 Task: Create a section Hypernova and in the section, add a milestone Problem Management Process Improvement in the project BitRise
Action: Mouse moved to (603, 524)
Screenshot: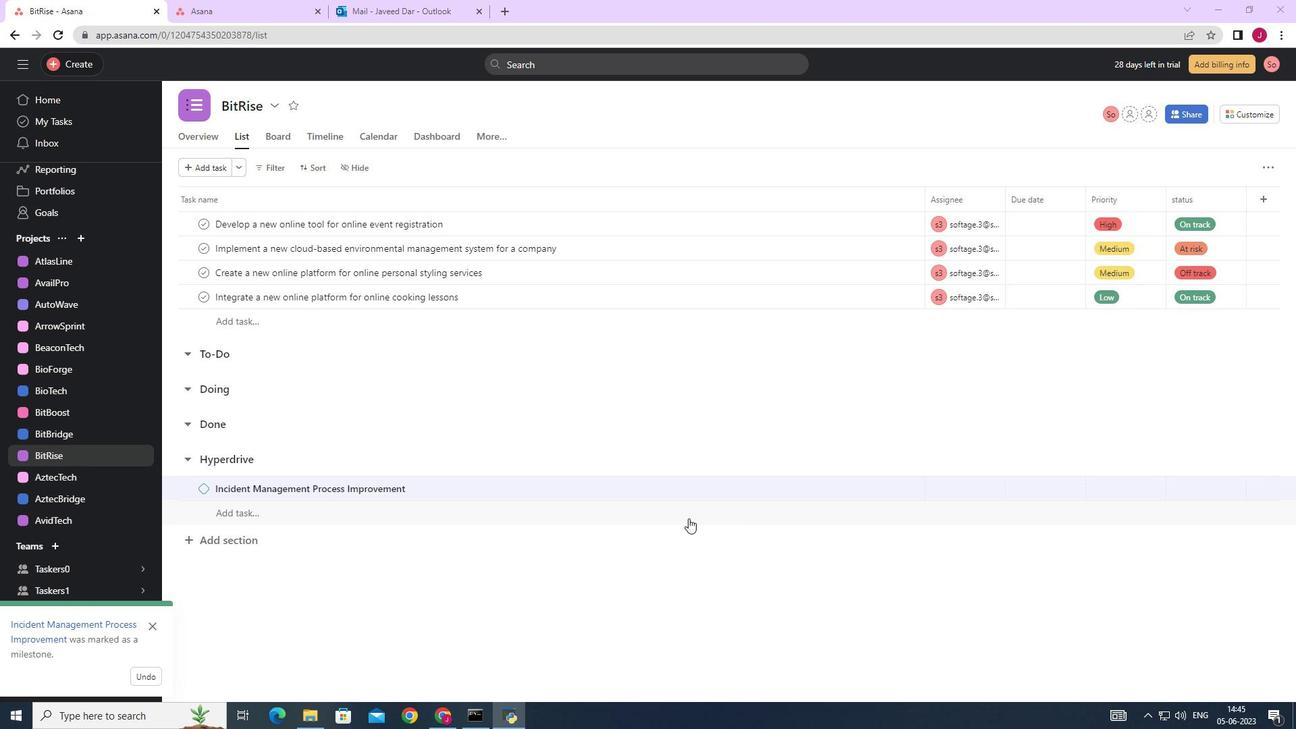 
Action: Mouse scrolled (603, 524) with delta (0, 0)
Screenshot: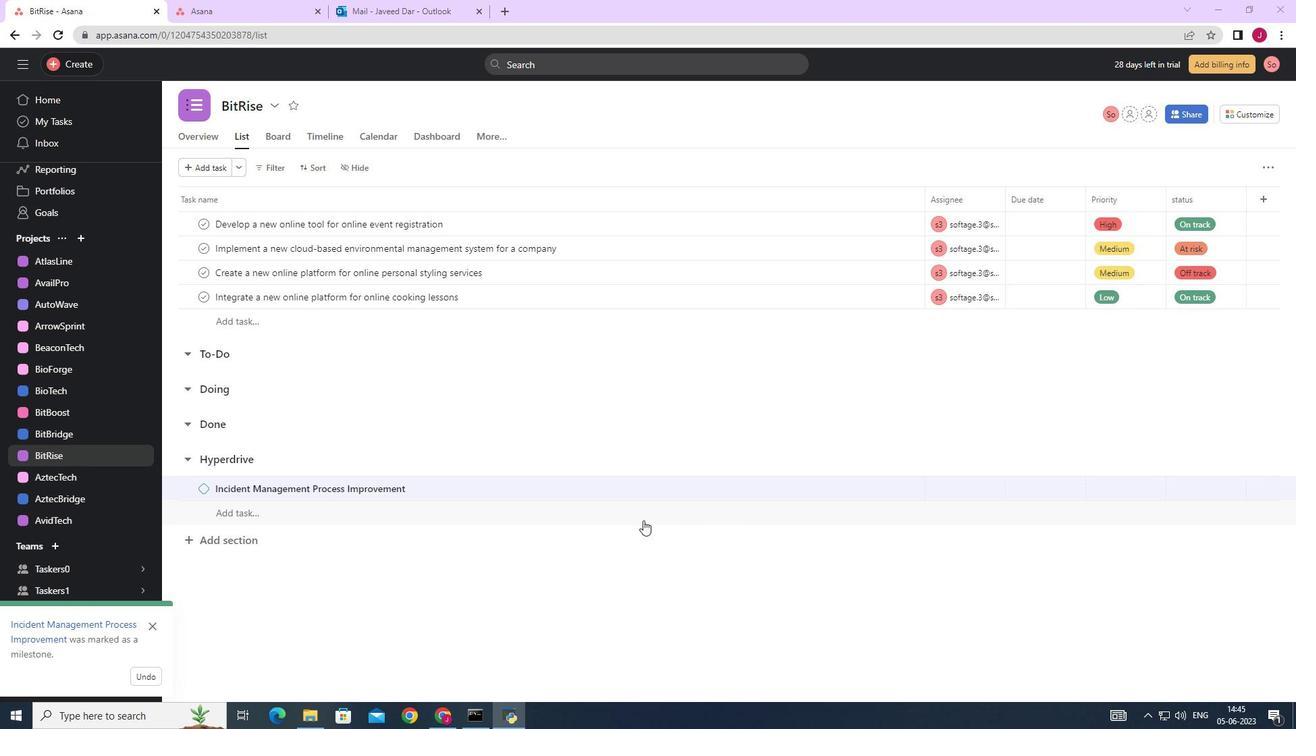 
Action: Mouse moved to (569, 529)
Screenshot: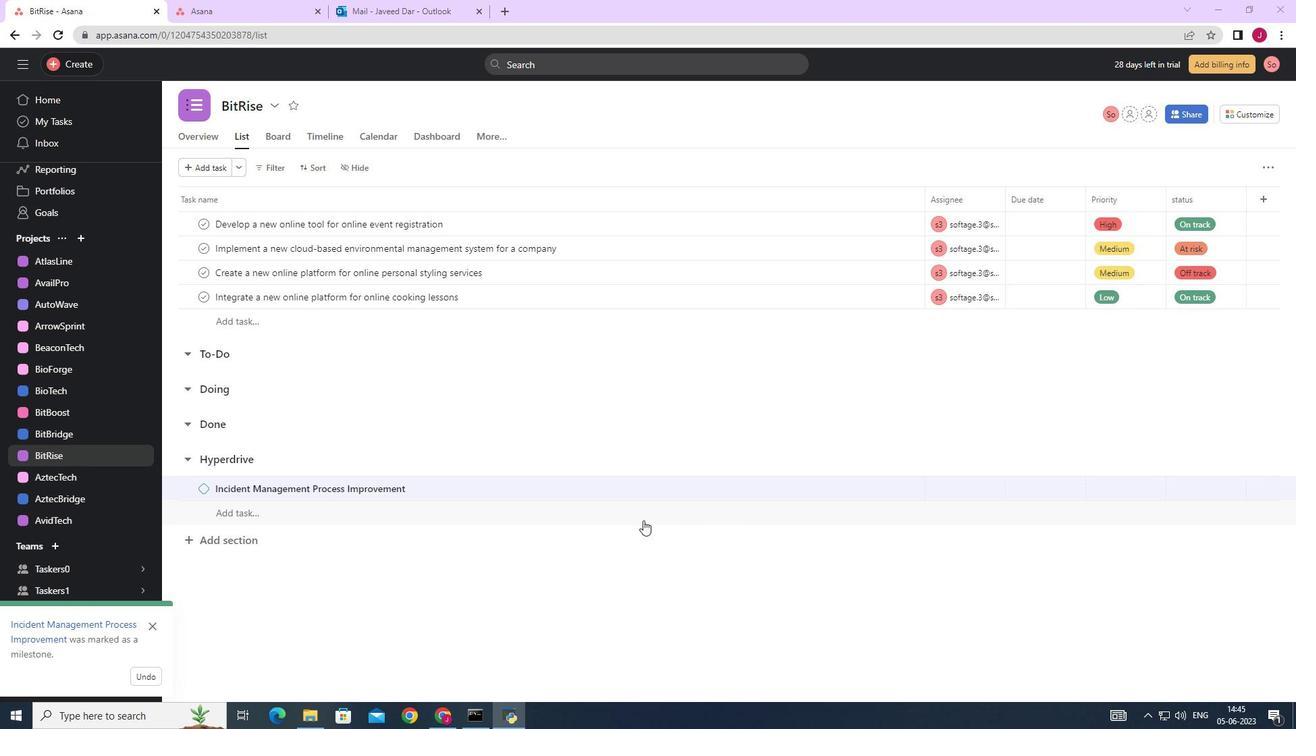 
Action: Mouse scrolled (569, 528) with delta (0, 0)
Screenshot: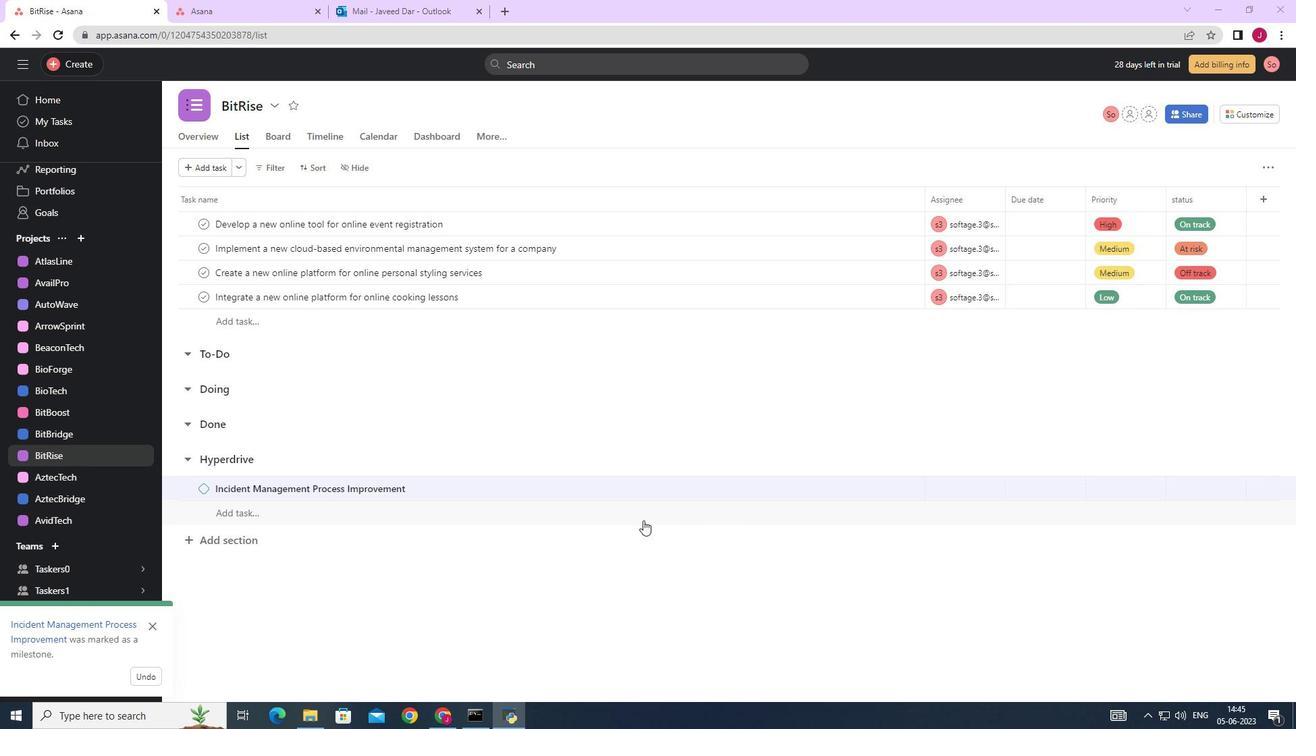 
Action: Mouse moved to (555, 529)
Screenshot: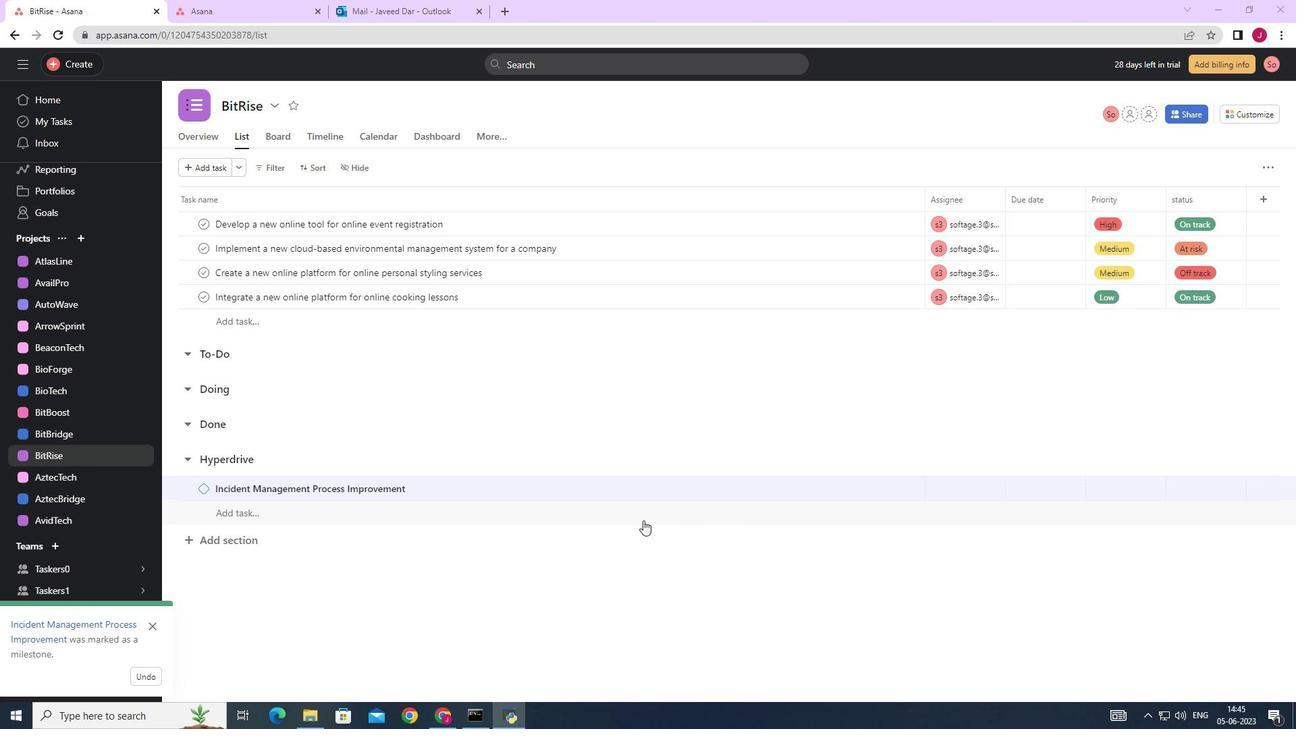 
Action: Mouse scrolled (555, 528) with delta (0, 0)
Screenshot: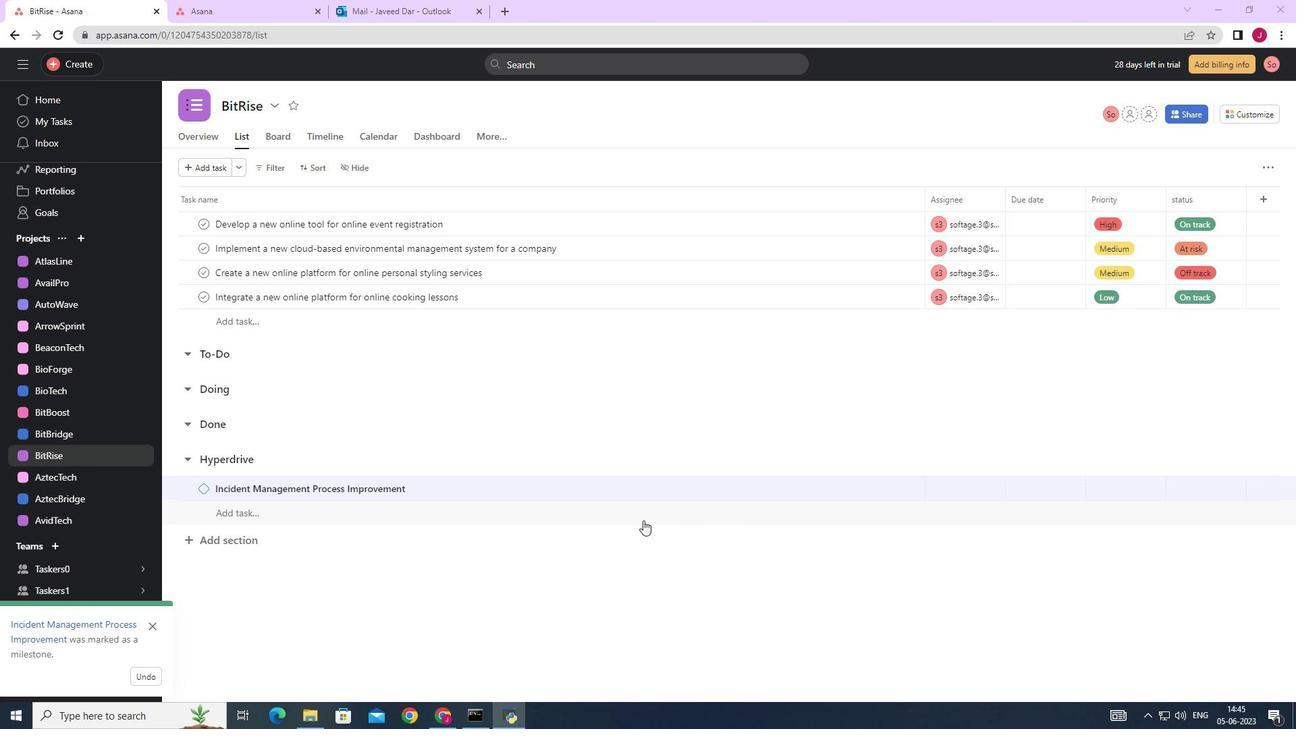
Action: Mouse moved to (528, 531)
Screenshot: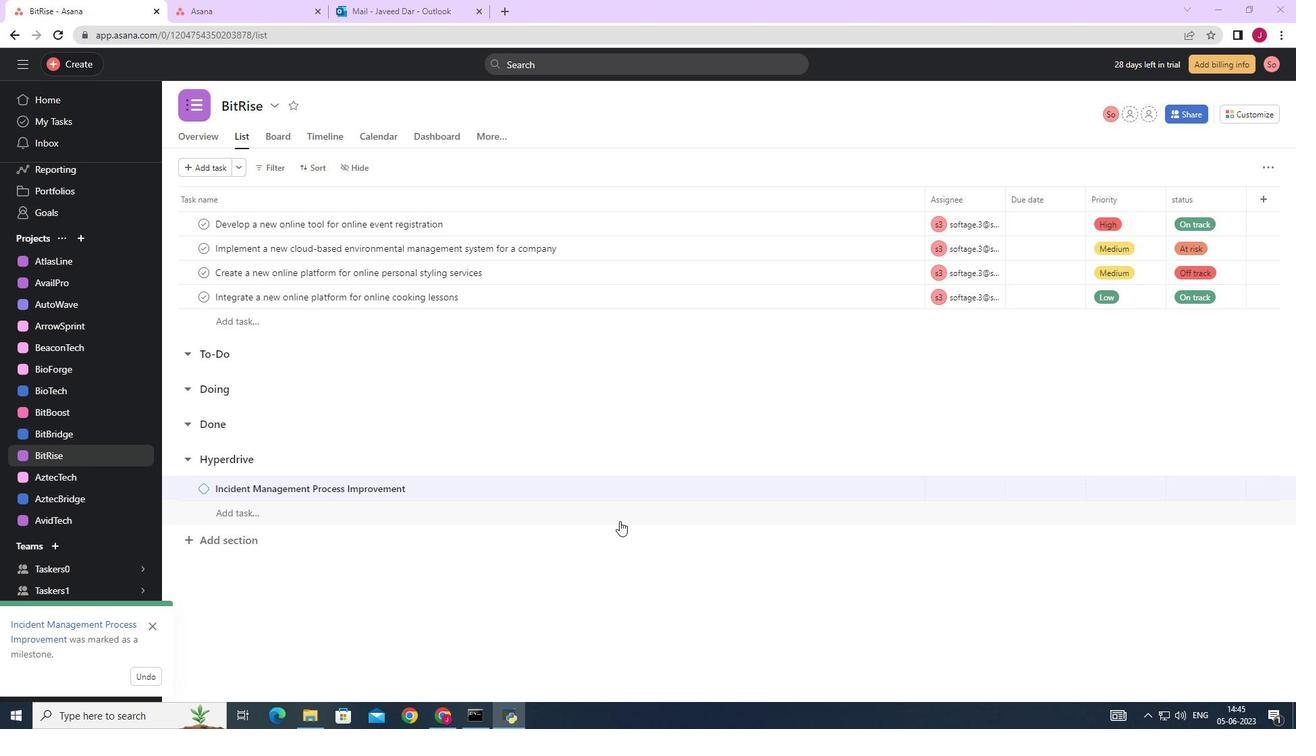 
Action: Mouse scrolled (528, 530) with delta (0, 0)
Screenshot: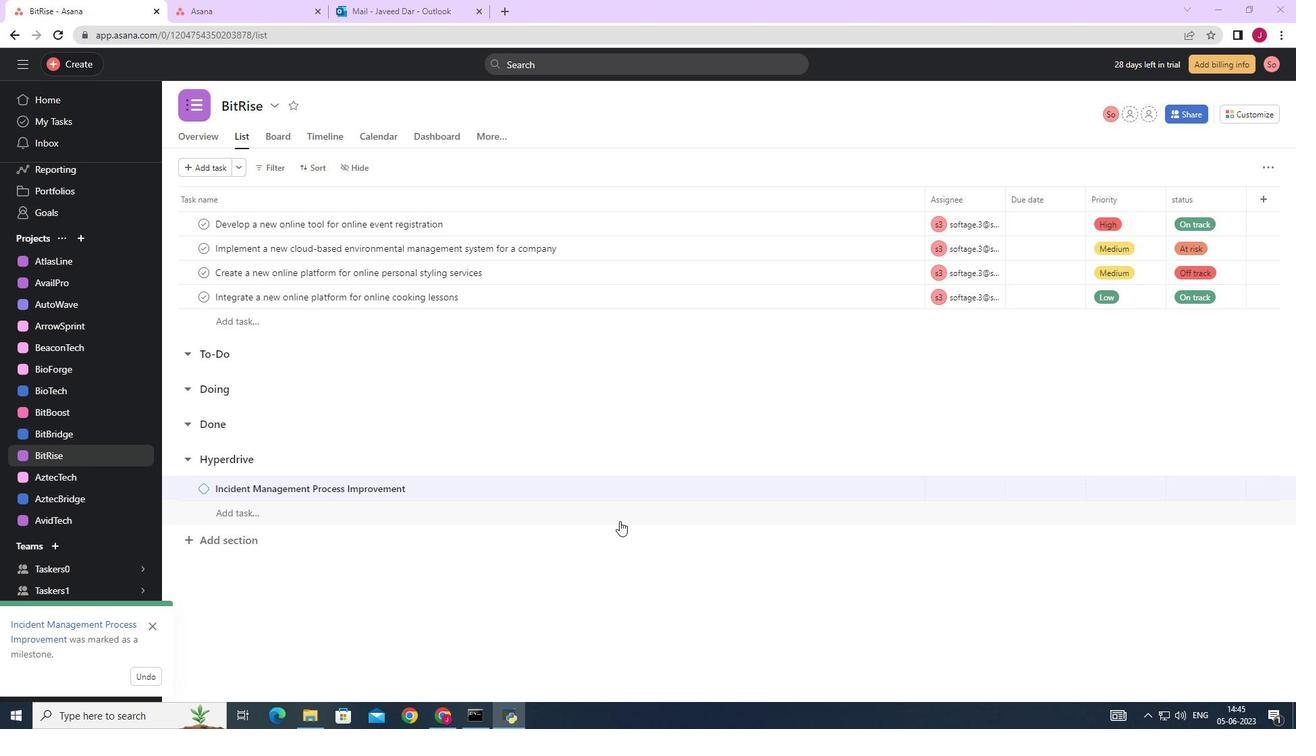 
Action: Mouse moved to (244, 541)
Screenshot: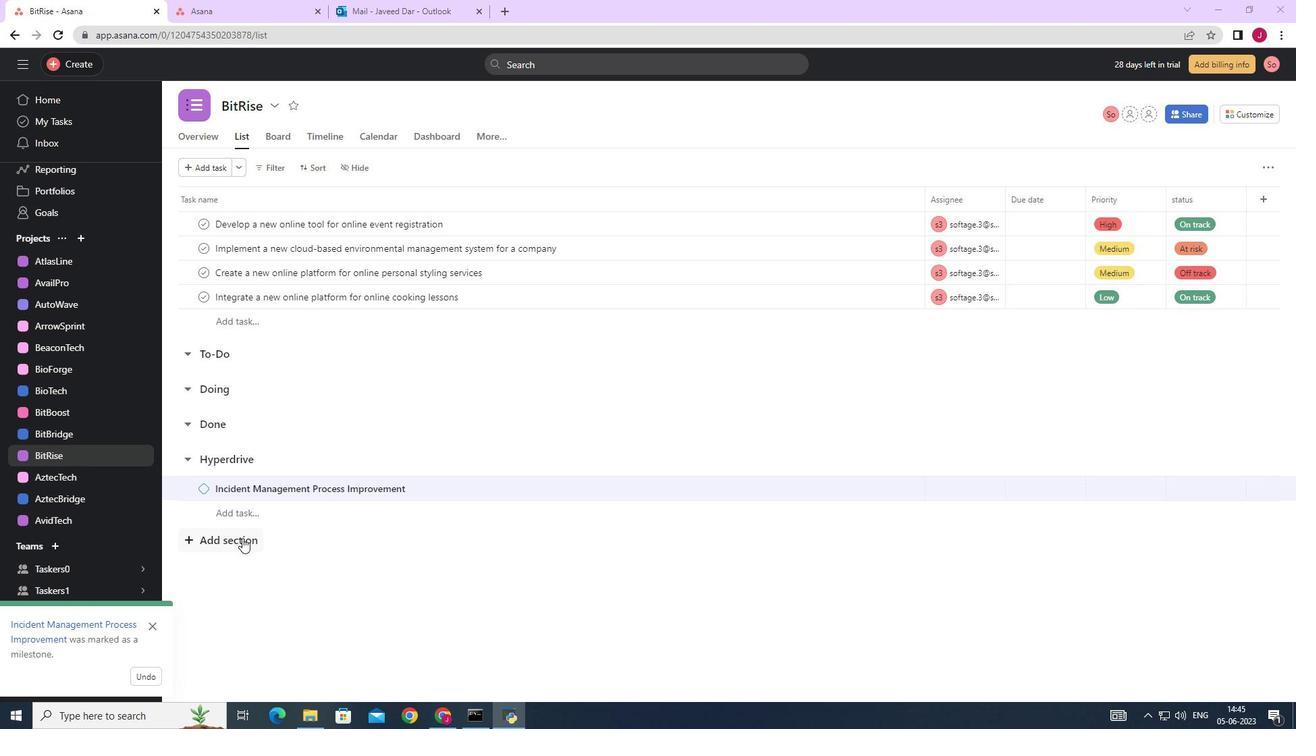 
Action: Mouse pressed left at (244, 541)
Screenshot: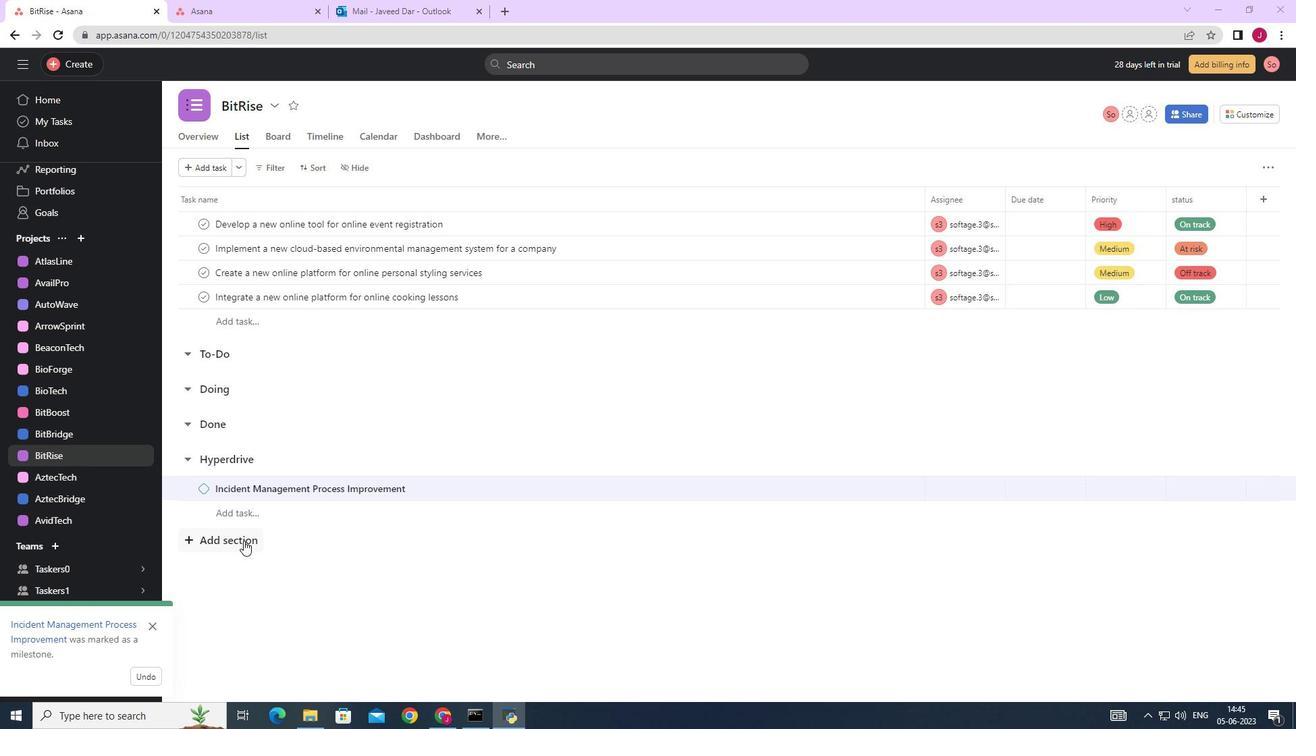 
Action: Key pressed <Key.caps_lock>H<Key.caps_lock>ypernova<Key.space><Key.enter><Key.caps_lock>P<Key.caps_lock>roblem<Key.space><Key.caps_lock>M<Key.caps_lock>anagement<Key.space><Key.caps_lock>P<Key.caps_lock>rocess<Key.space><Key.caps_lock>I<Key.caps_lock>mprovement
Screenshot: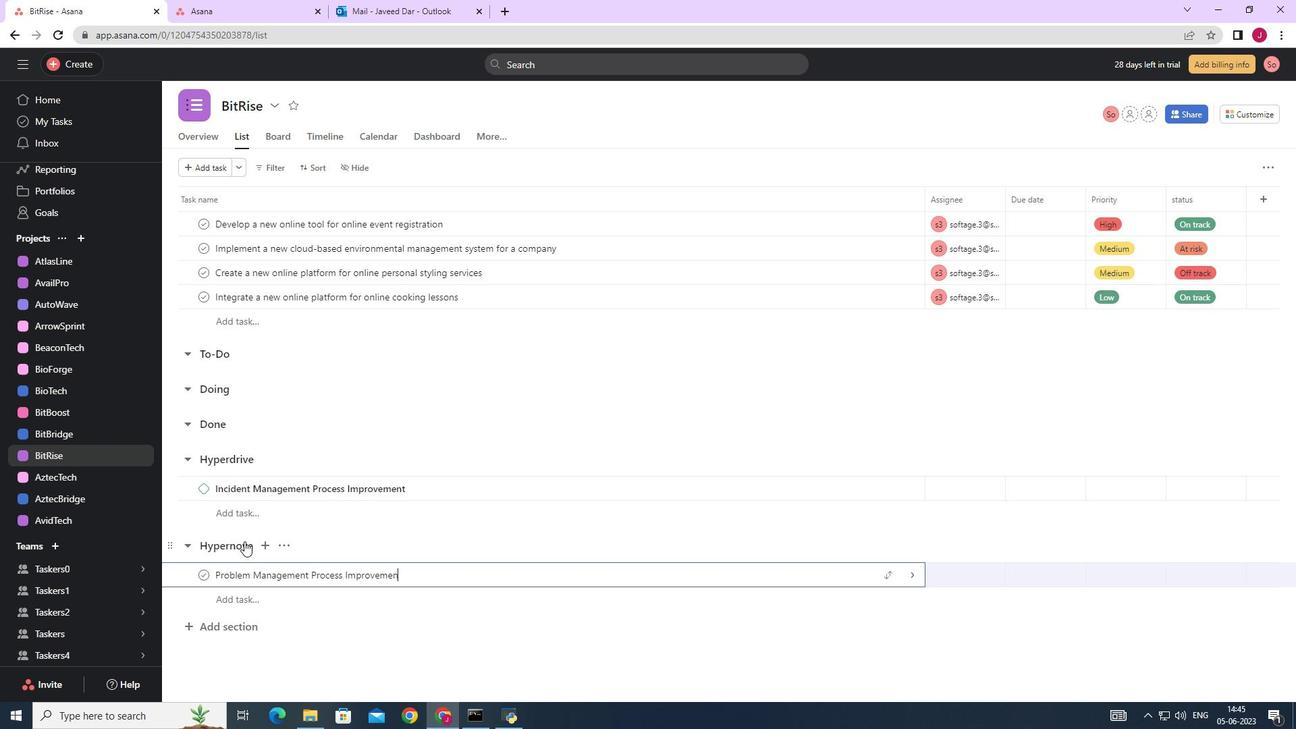 
Action: Mouse moved to (913, 573)
Screenshot: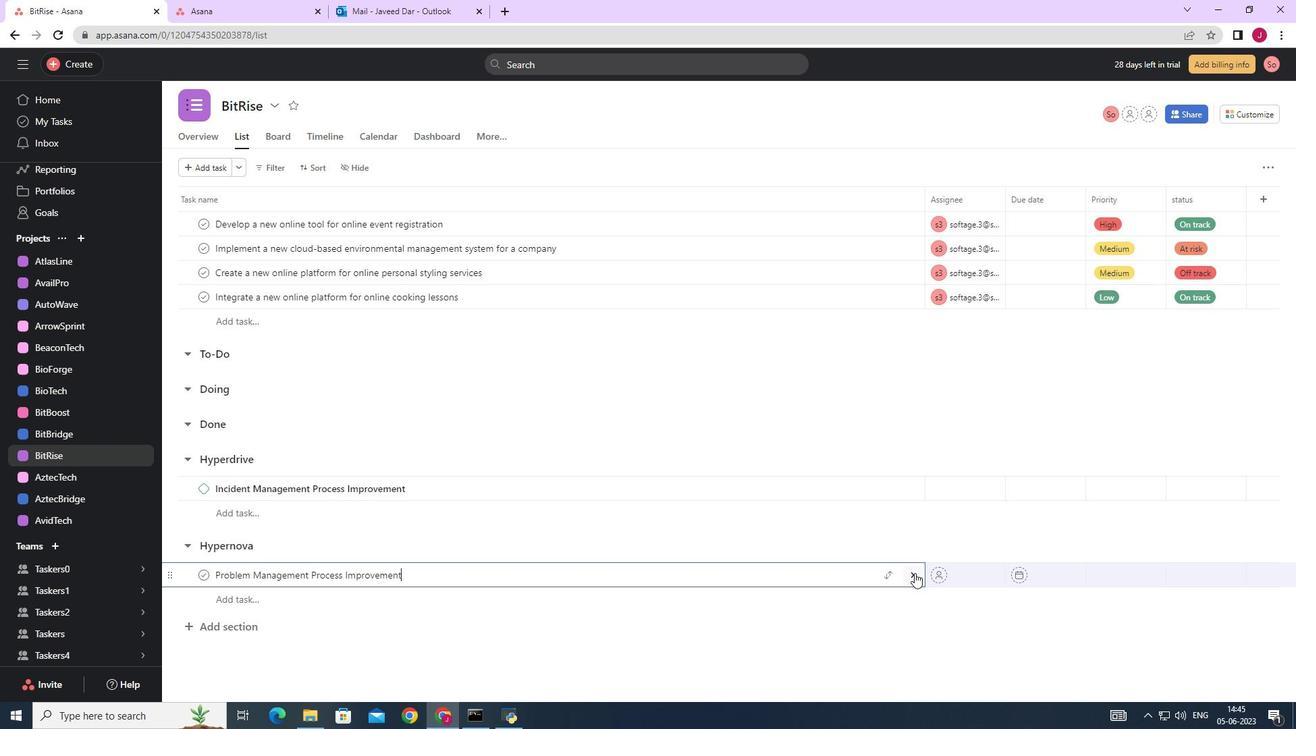 
Action: Mouse pressed left at (913, 573)
Screenshot: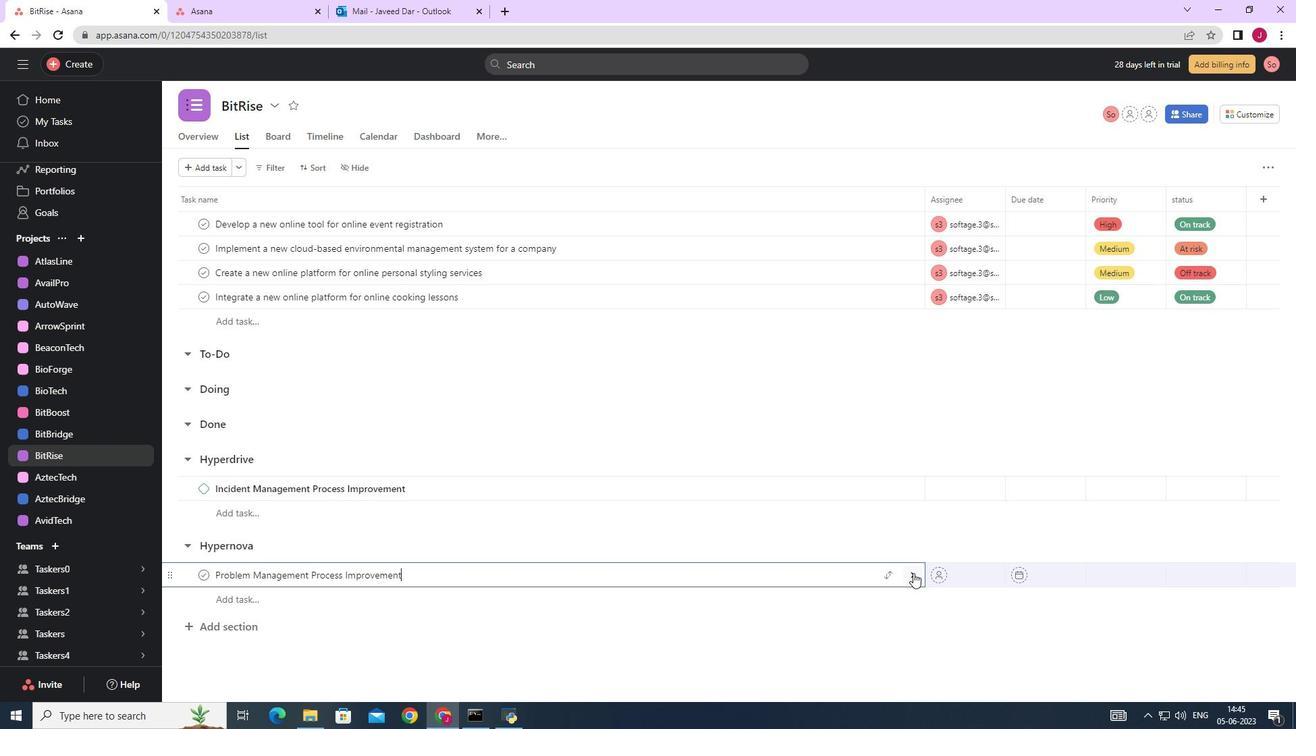 
Action: Mouse moved to (1248, 166)
Screenshot: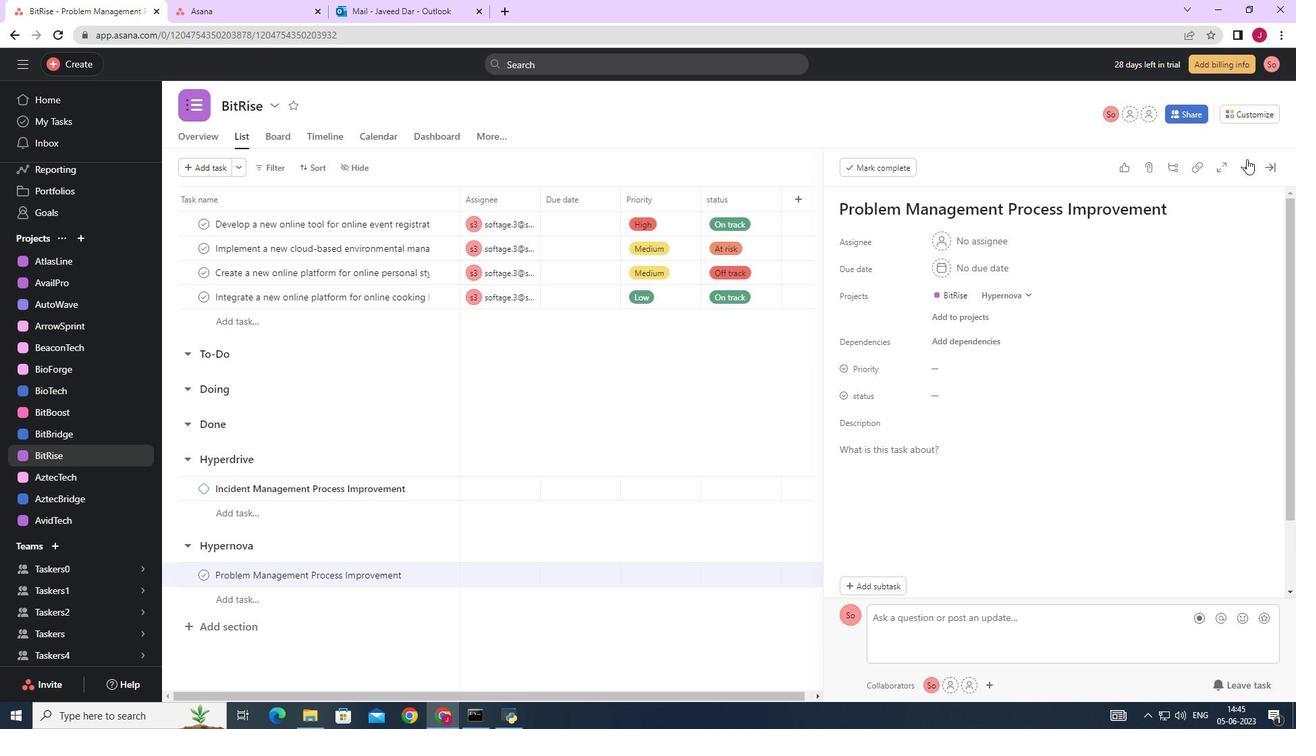 
Action: Mouse pressed left at (1248, 166)
Screenshot: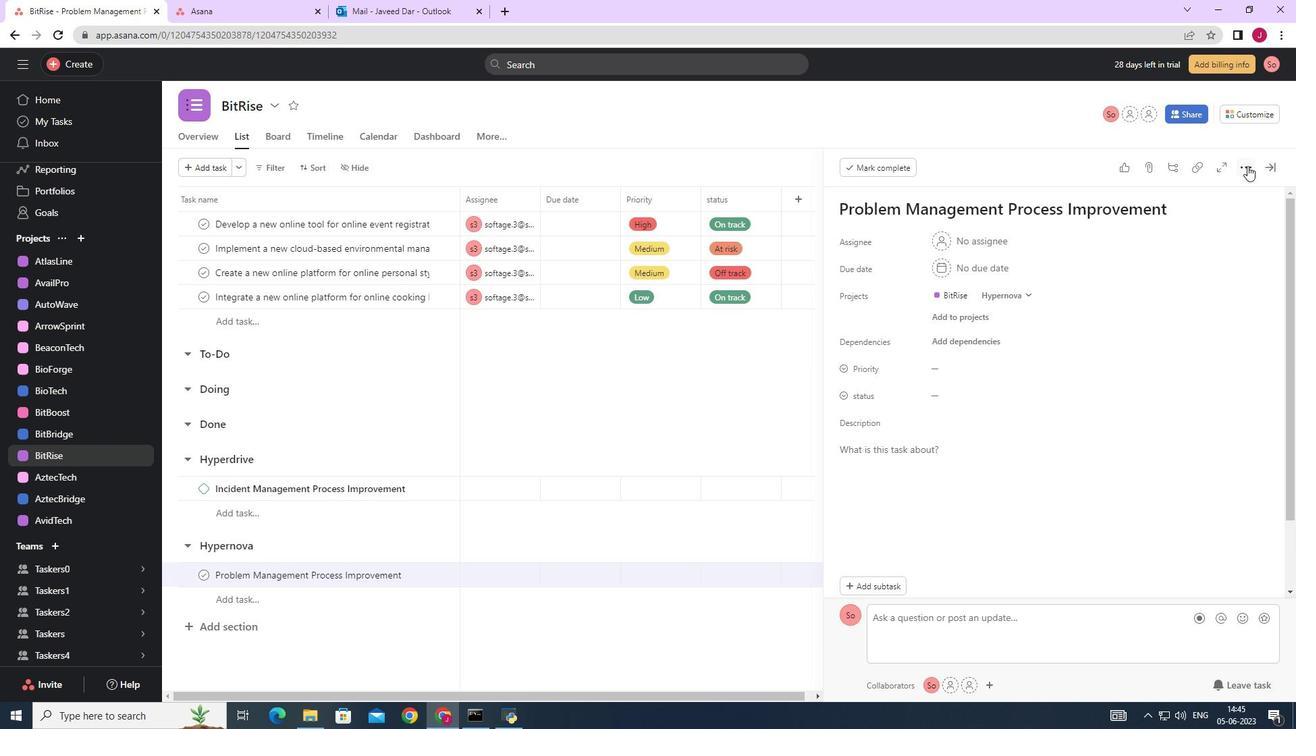 
Action: Mouse moved to (1129, 220)
Screenshot: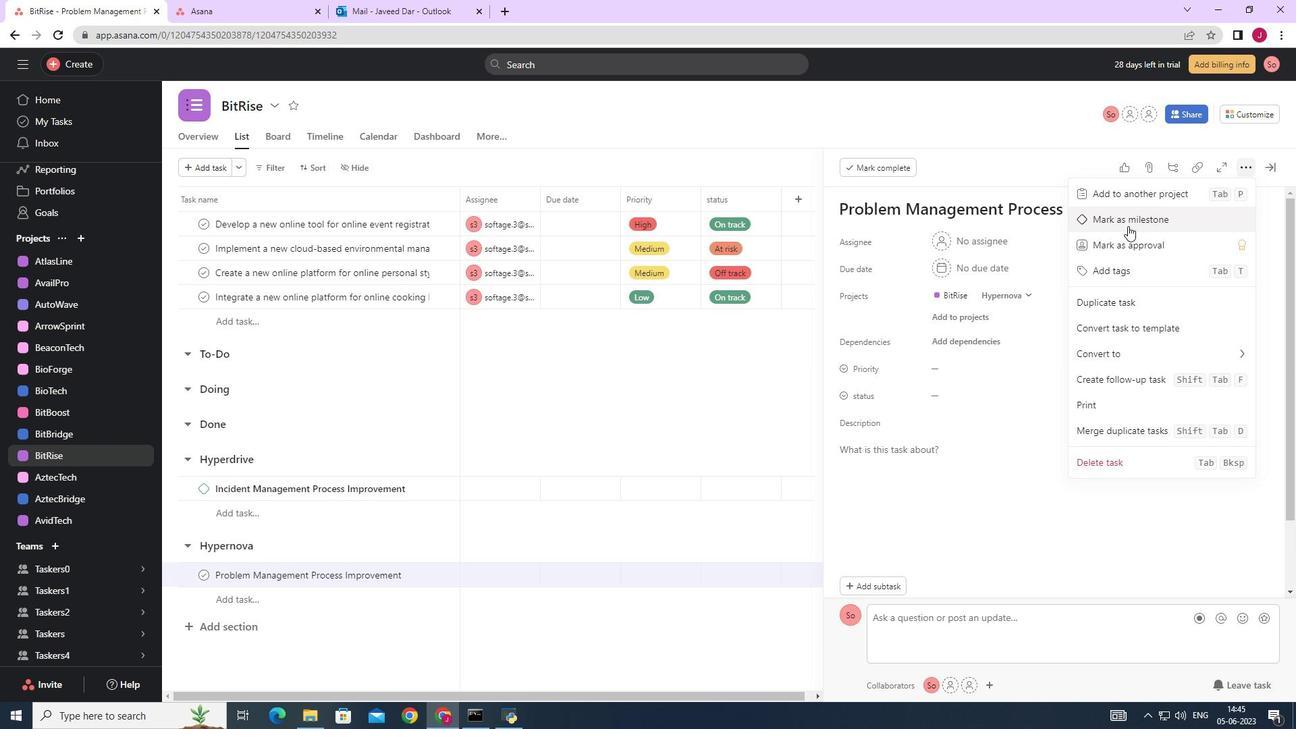 
Action: Mouse pressed left at (1129, 220)
Screenshot: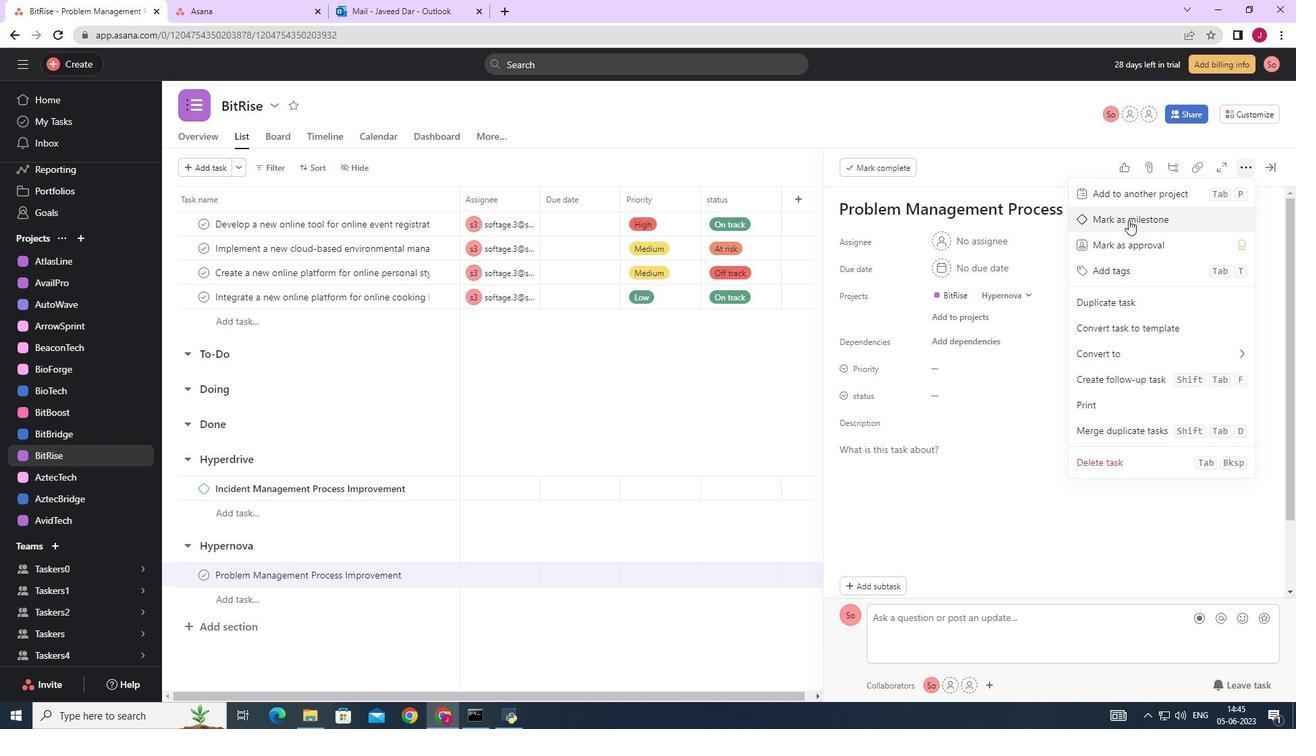 
Action: Mouse moved to (1268, 169)
Screenshot: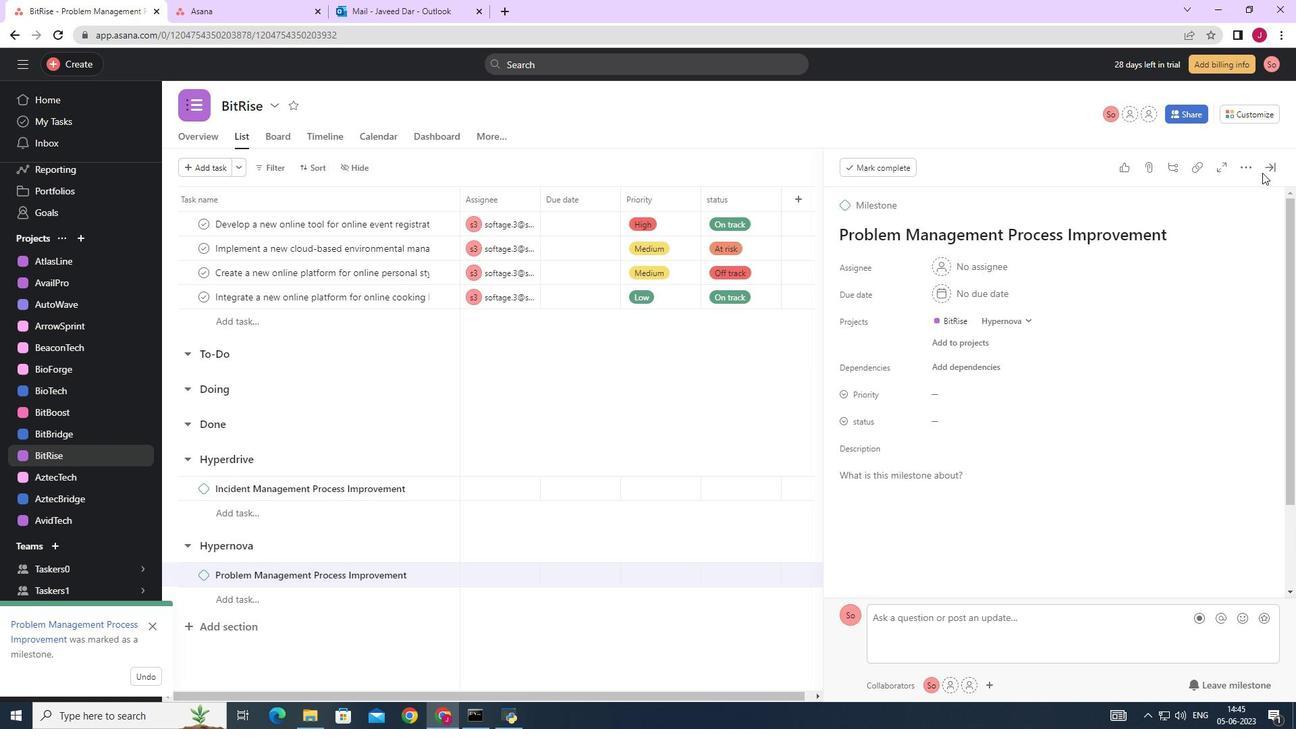 
Action: Mouse pressed left at (1268, 169)
Screenshot: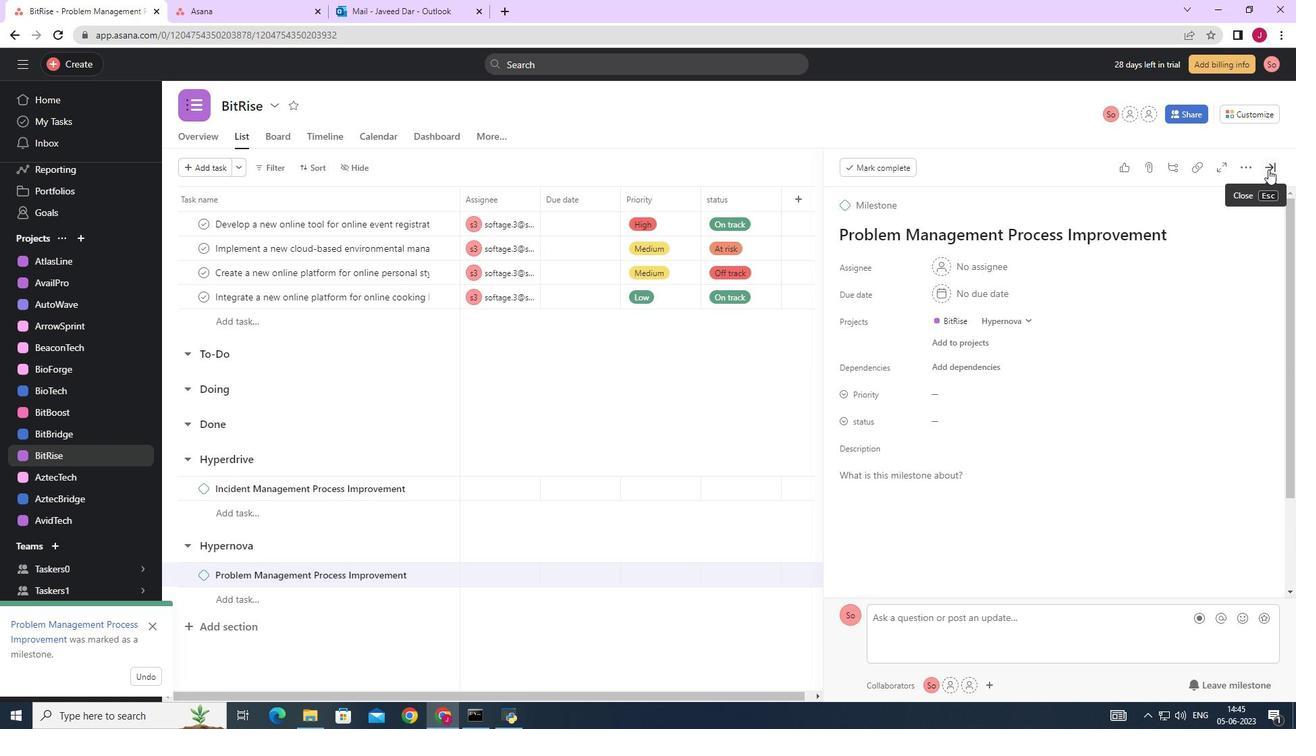 
Action: Mouse moved to (1268, 166)
Screenshot: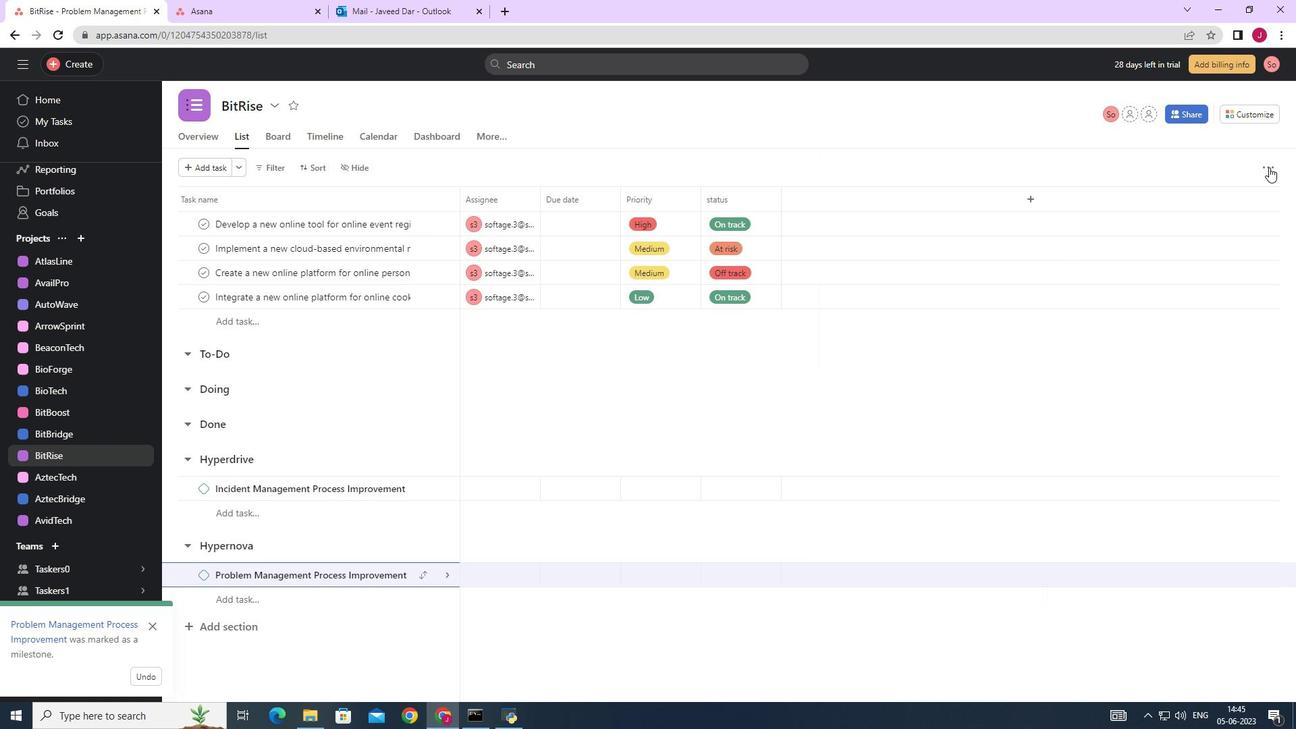 
